 Task: Create Issue Issue0000000121 in Backlog  in Scrum Project Project0000000025 in Jira. Create Issue Issue0000000122 in Backlog  in Scrum Project Project0000000025 in Jira. Create Issue Issue0000000123 in Backlog  in Scrum Project Project0000000025 in Jira. Create Issue Issue0000000124 in Backlog  in Scrum Project Project0000000025 in Jira. Create Issue Issue0000000125 in Backlog  in Scrum Project Project0000000025 in Jira
Action: Mouse moved to (416, 515)
Screenshot: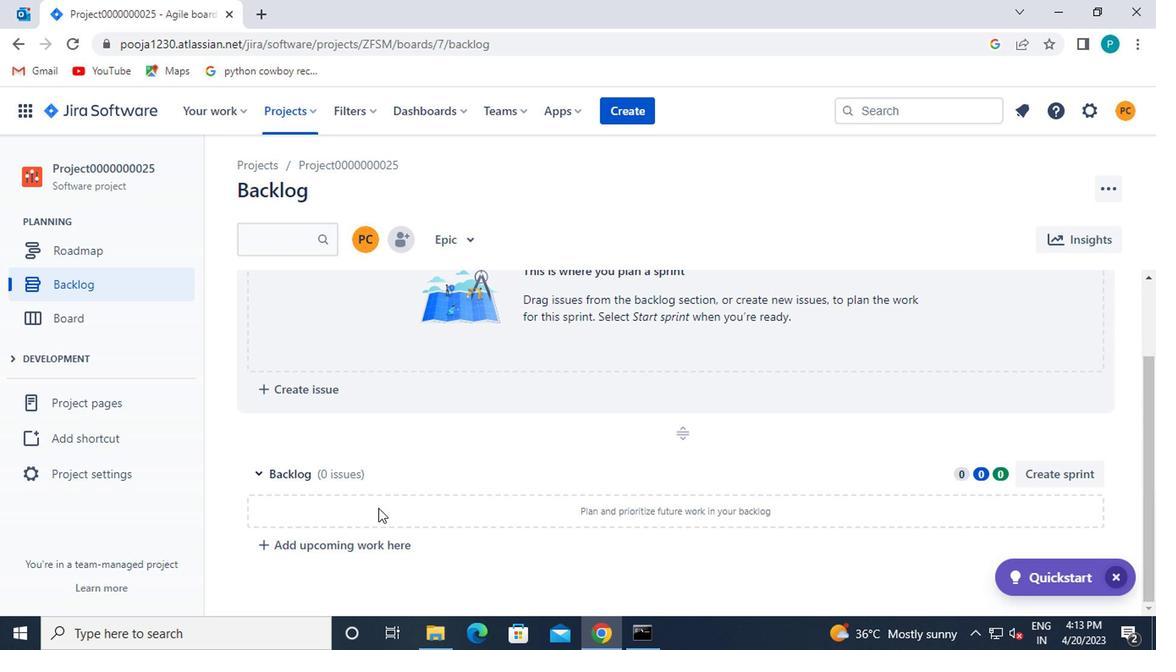
Action: Mouse pressed left at (416, 515)
Screenshot: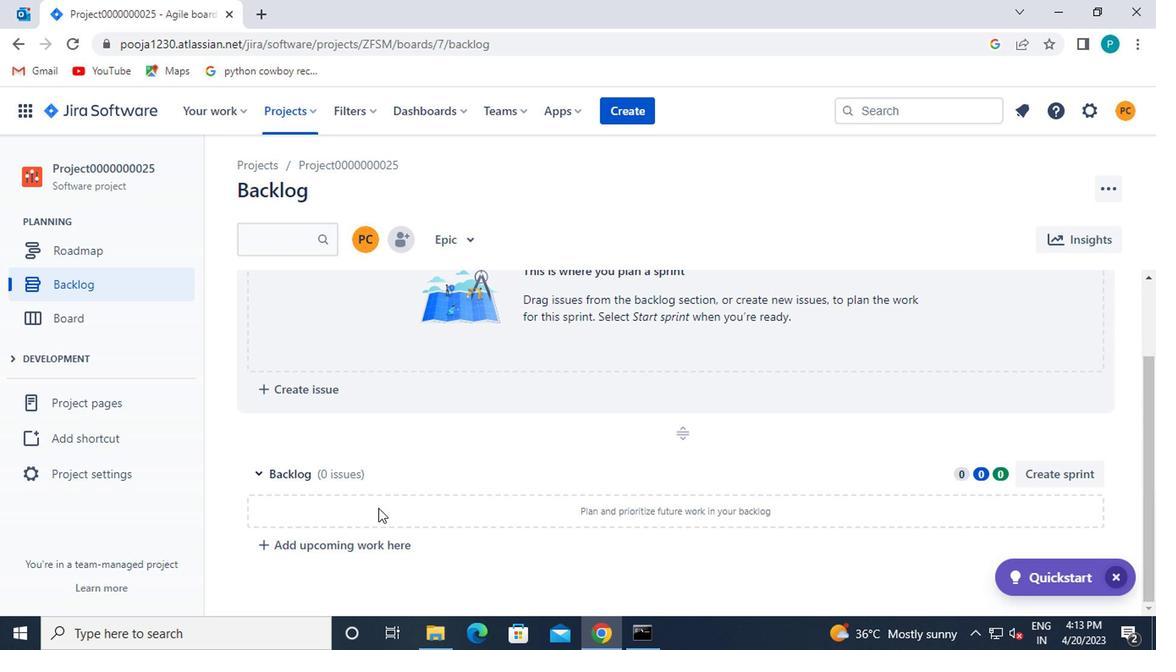
Action: Mouse moved to (408, 532)
Screenshot: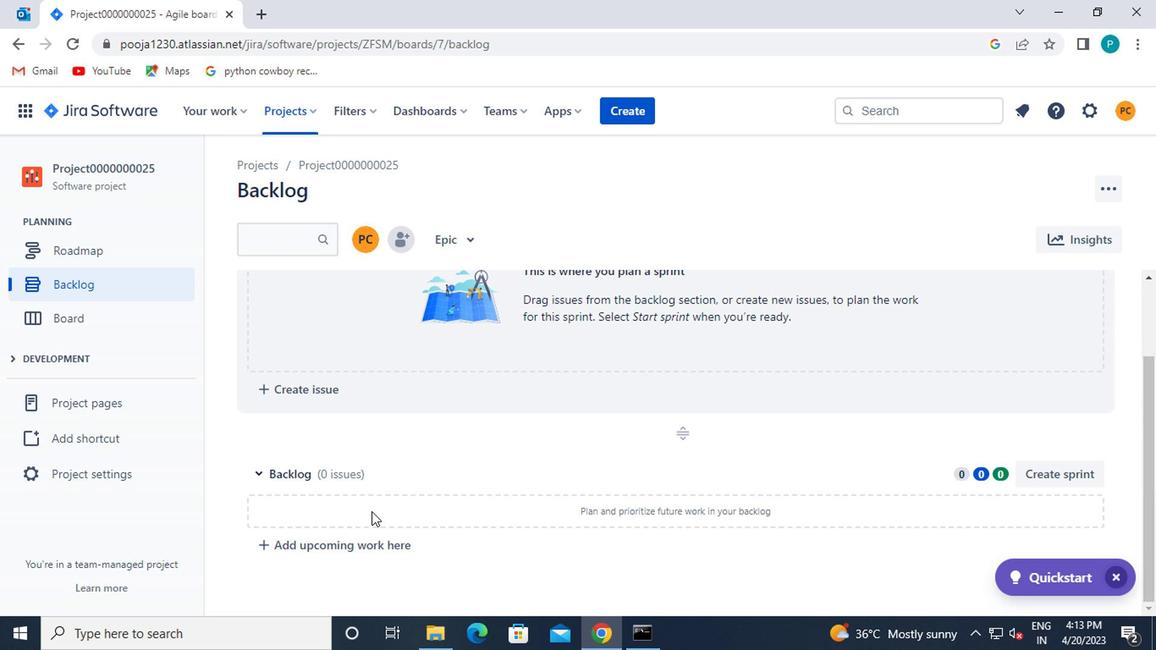 
Action: Mouse pressed left at (408, 532)
Screenshot: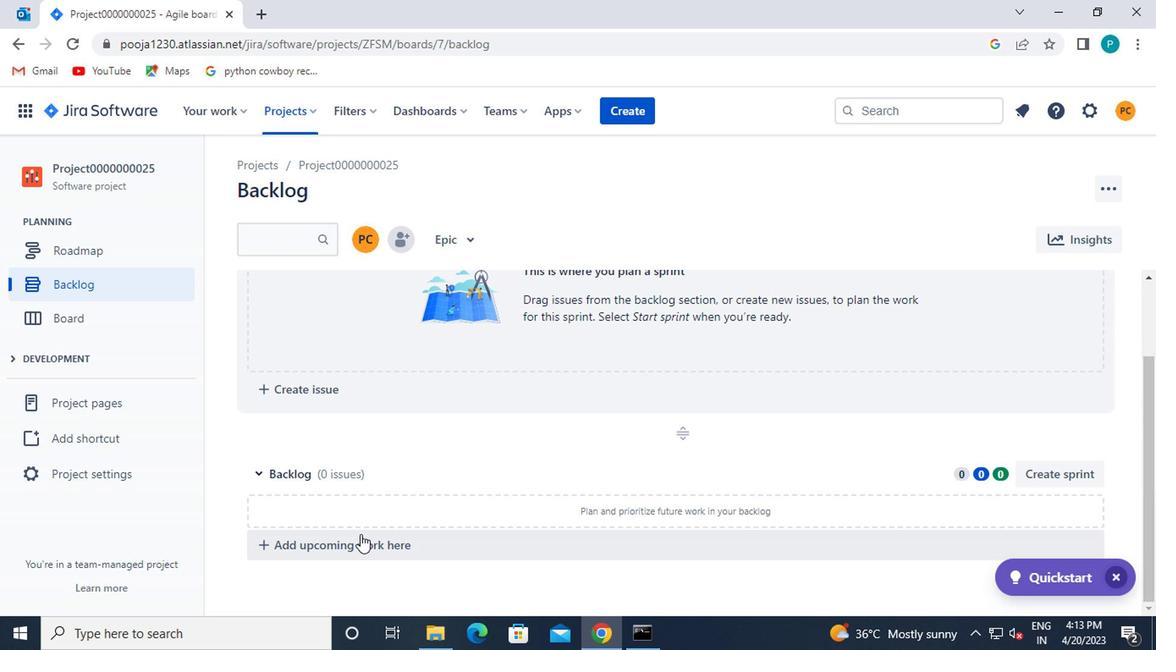 
Action: Mouse moved to (408, 526)
Screenshot: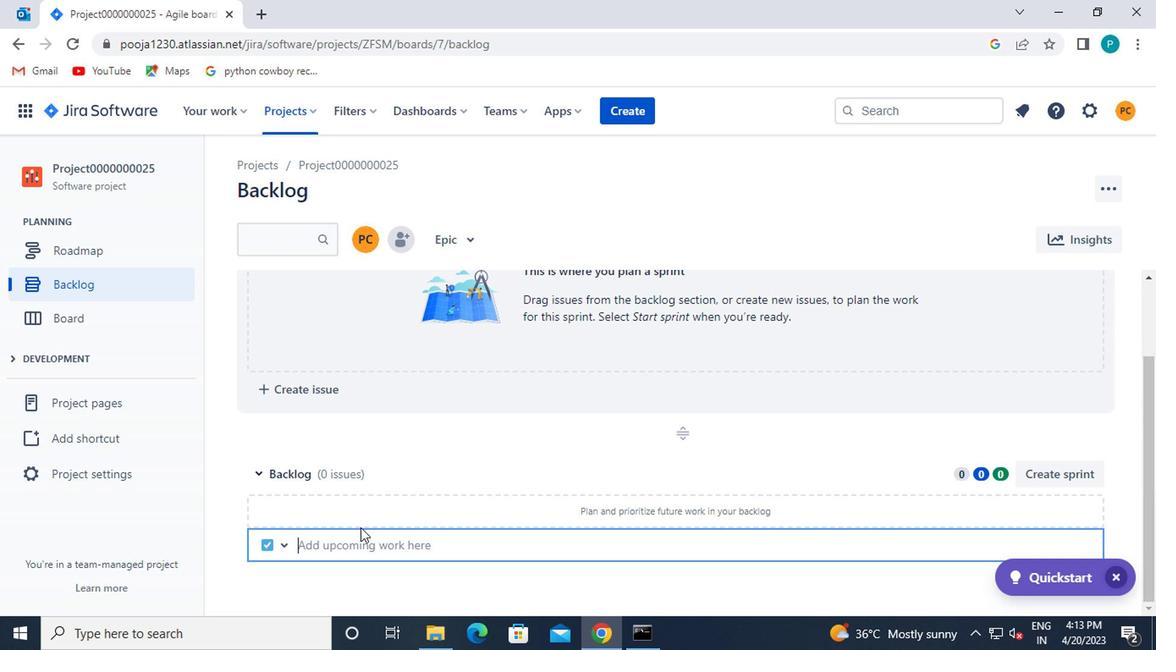
Action: Key pressed <Key.caps_lock>i<Key.caps_lock>ssue0000000121<Key.enter><Key.caps_lock>i<Key.caps_lock>ssue0000000122<Key.enter><Key.caps_lock>i<Key.caps_lock>ssue0000000123
Screenshot: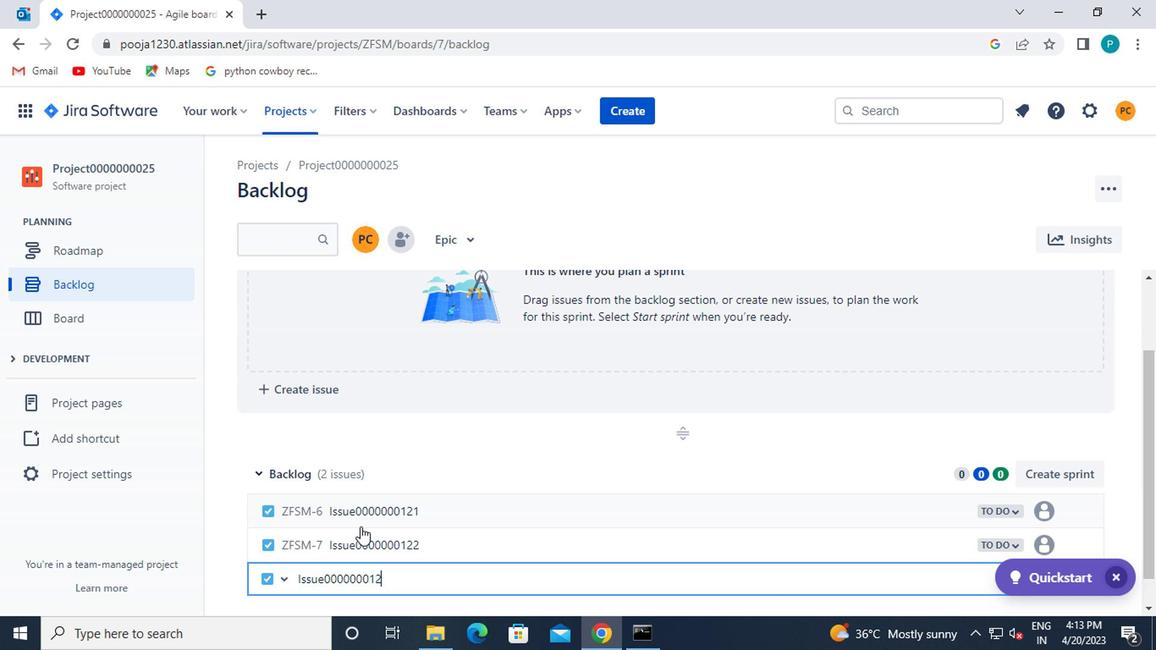 
Action: Mouse moved to (421, 520)
Screenshot: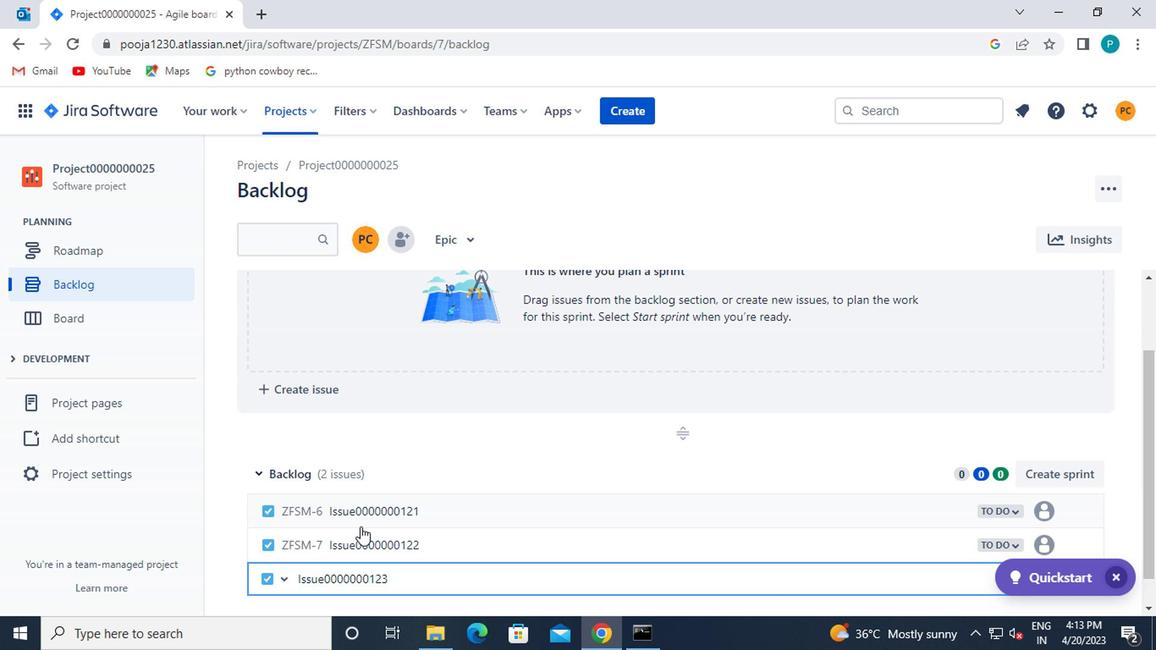 
Action: Key pressed <Key.enter><Key.caps_lock>i<Key.caps_lock>ssue0000000124<Key.enter>
Screenshot: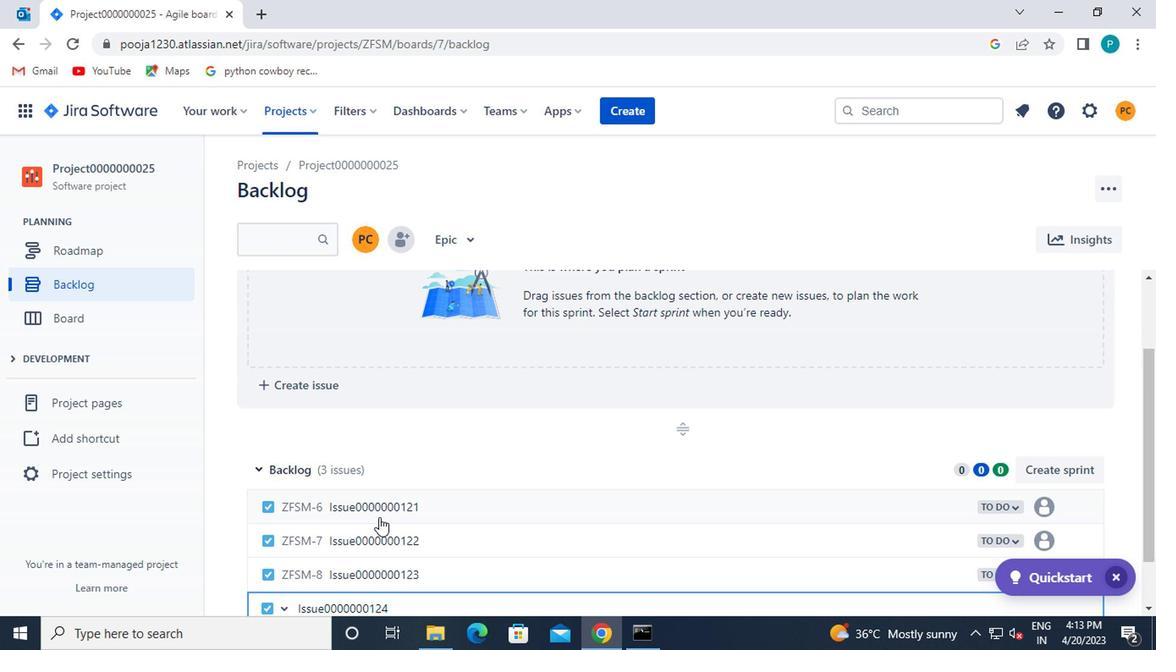 
Action: Mouse scrolled (421, 519) with delta (0, 0)
Screenshot: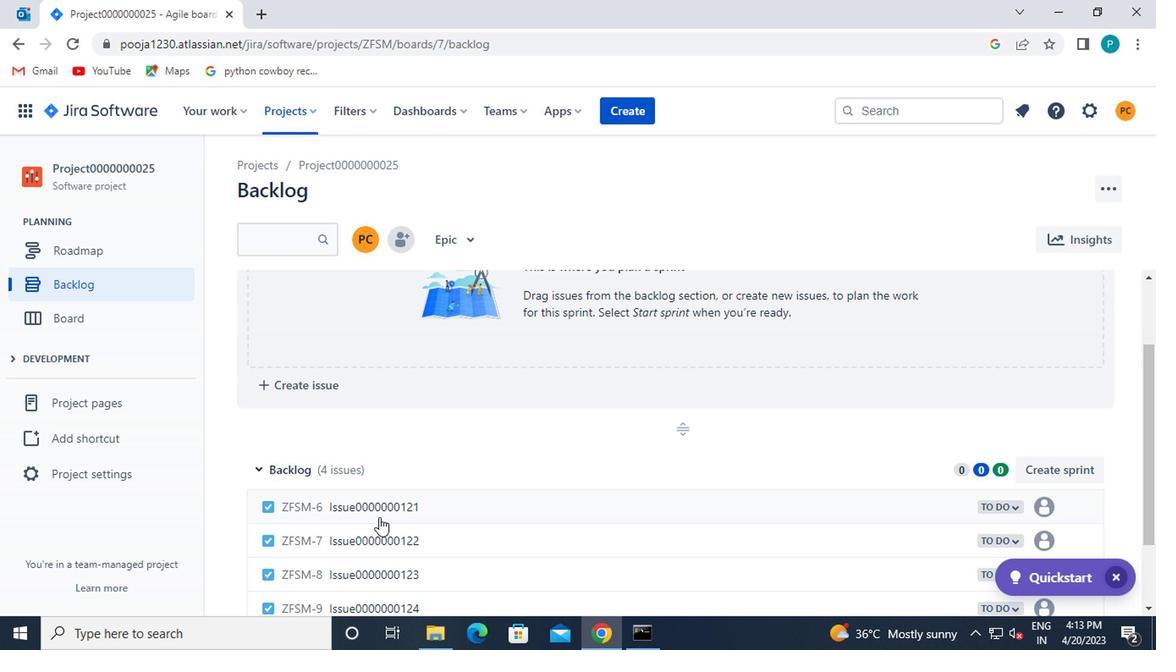 
Action: Mouse moved to (426, 540)
Screenshot: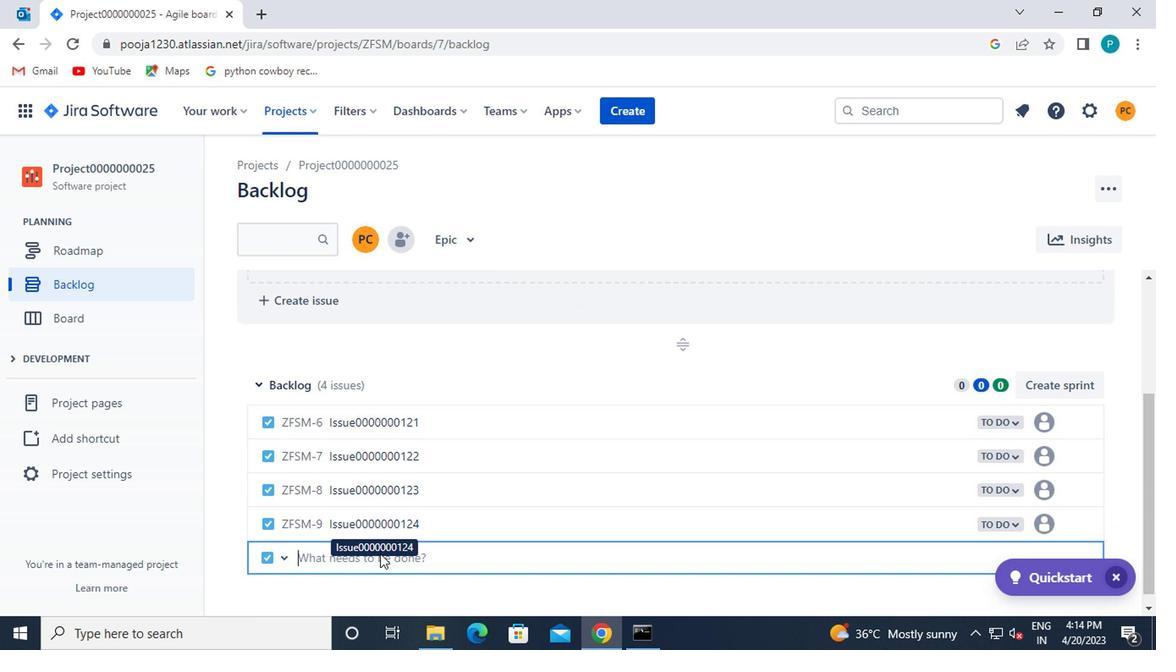 
Action: Key pressed i<Key.backspace><Key.caps_lock>i<Key.caps_lock>ssue-<Key.backspace>0000000125
Screenshot: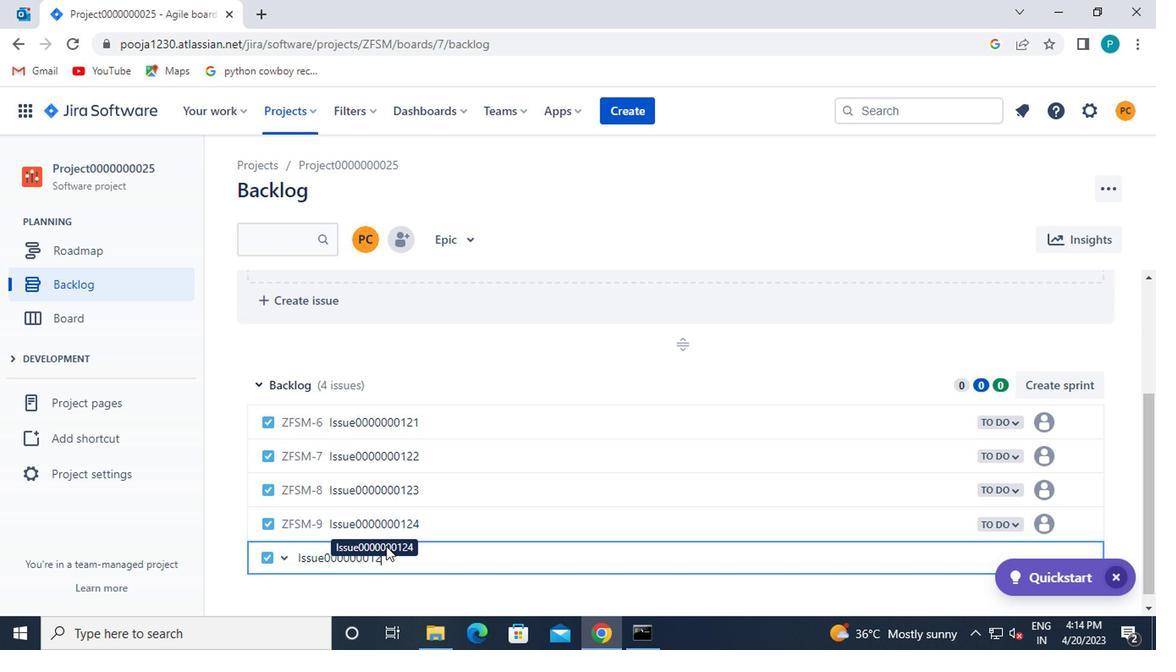 
Action: Mouse moved to (433, 548)
Screenshot: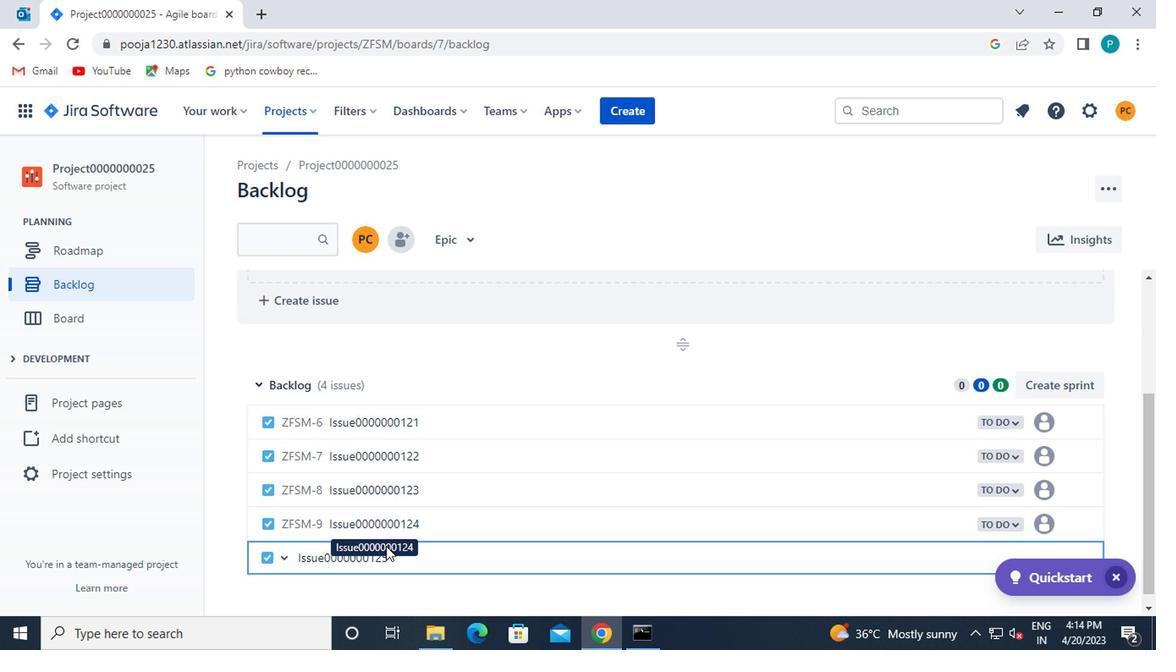 
Action: Key pressed <Key.enter>
Screenshot: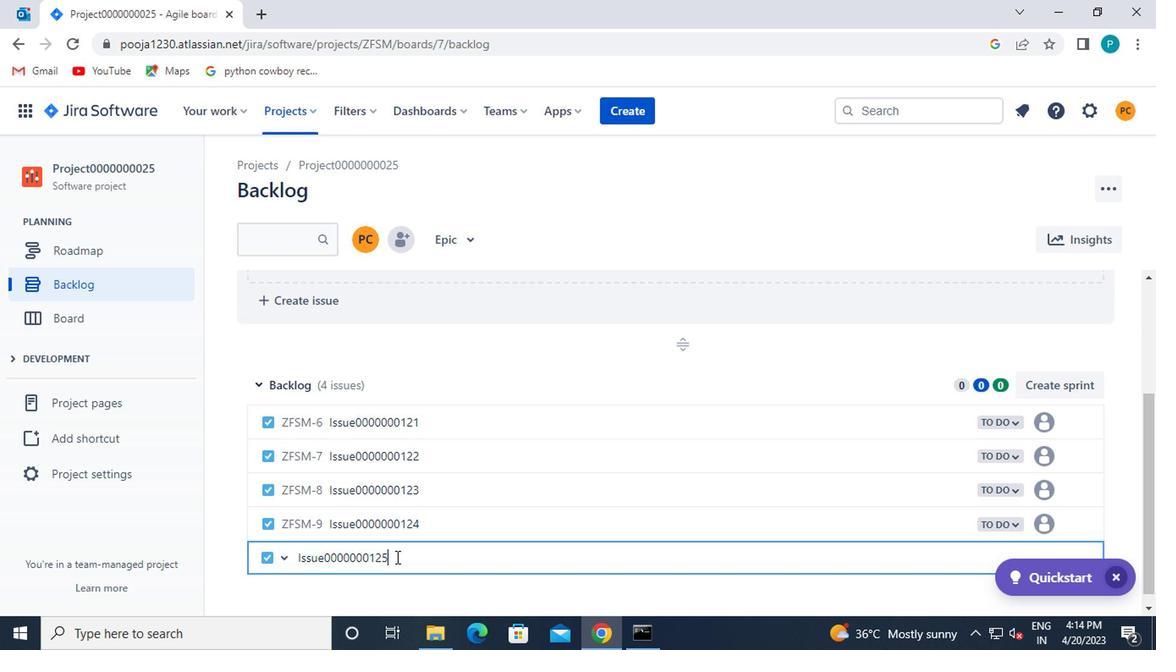
